 Task: Manage the "Contact Us" page in the site builder.
Action: Mouse moved to (1161, 83)
Screenshot: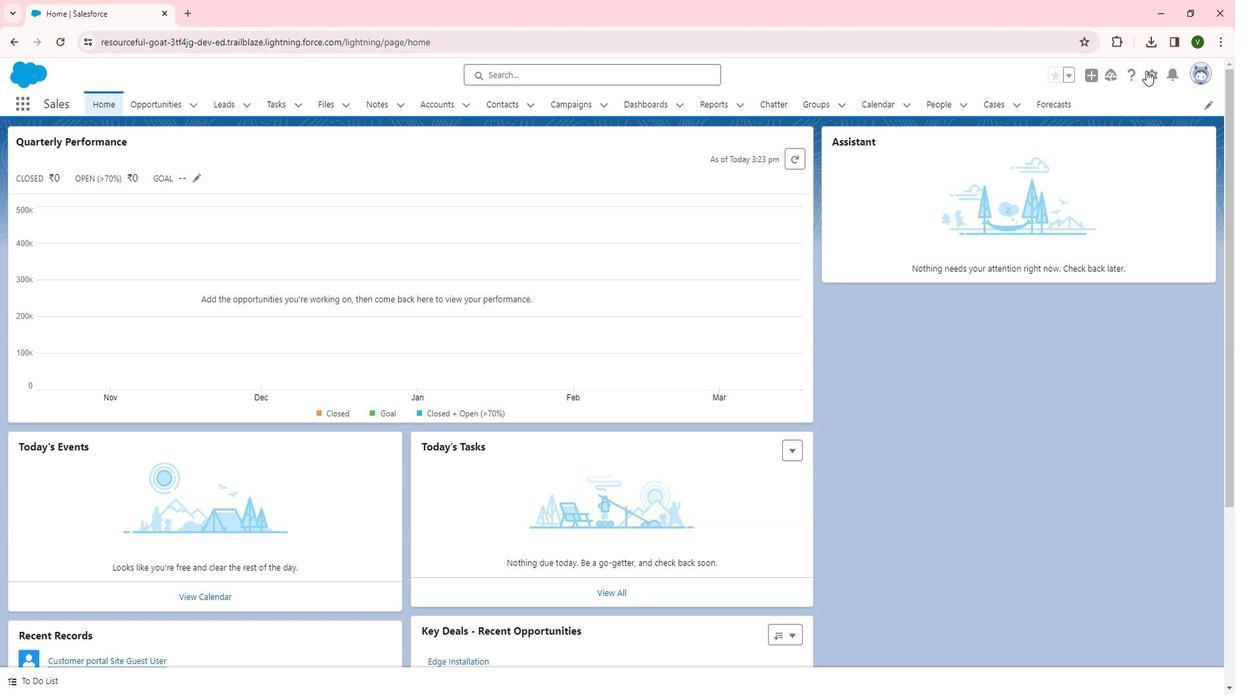 
Action: Mouse pressed left at (1161, 83)
Screenshot: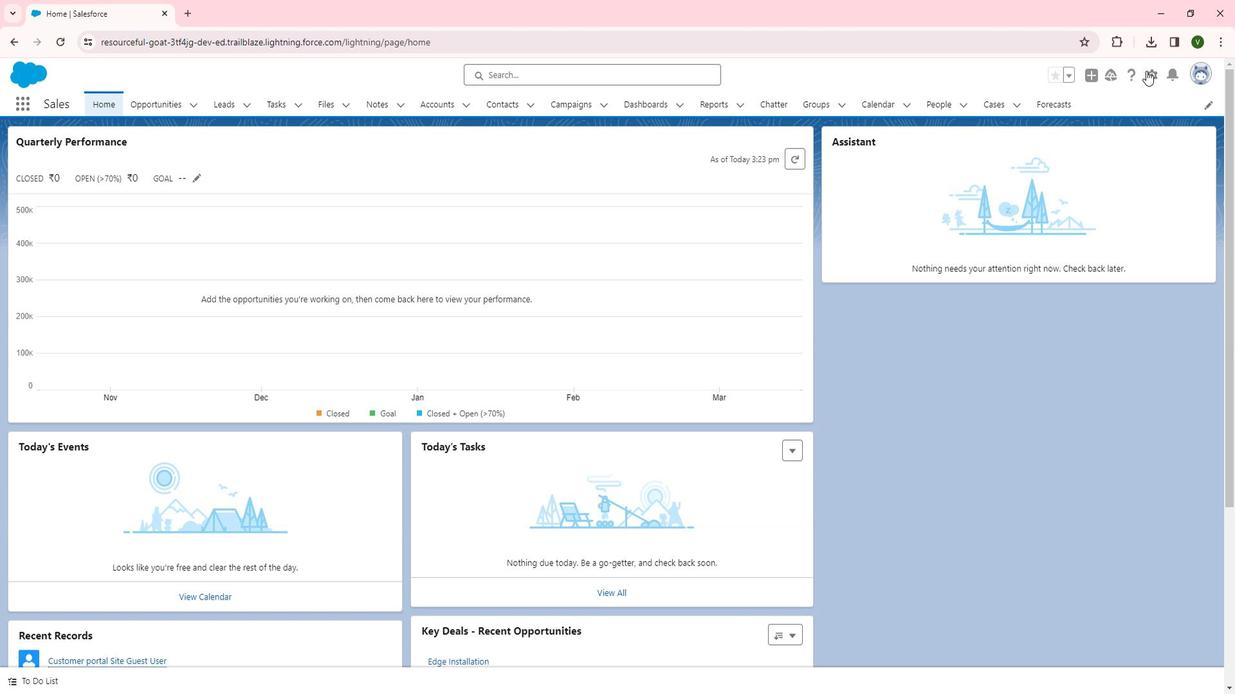 
Action: Mouse moved to (1102, 120)
Screenshot: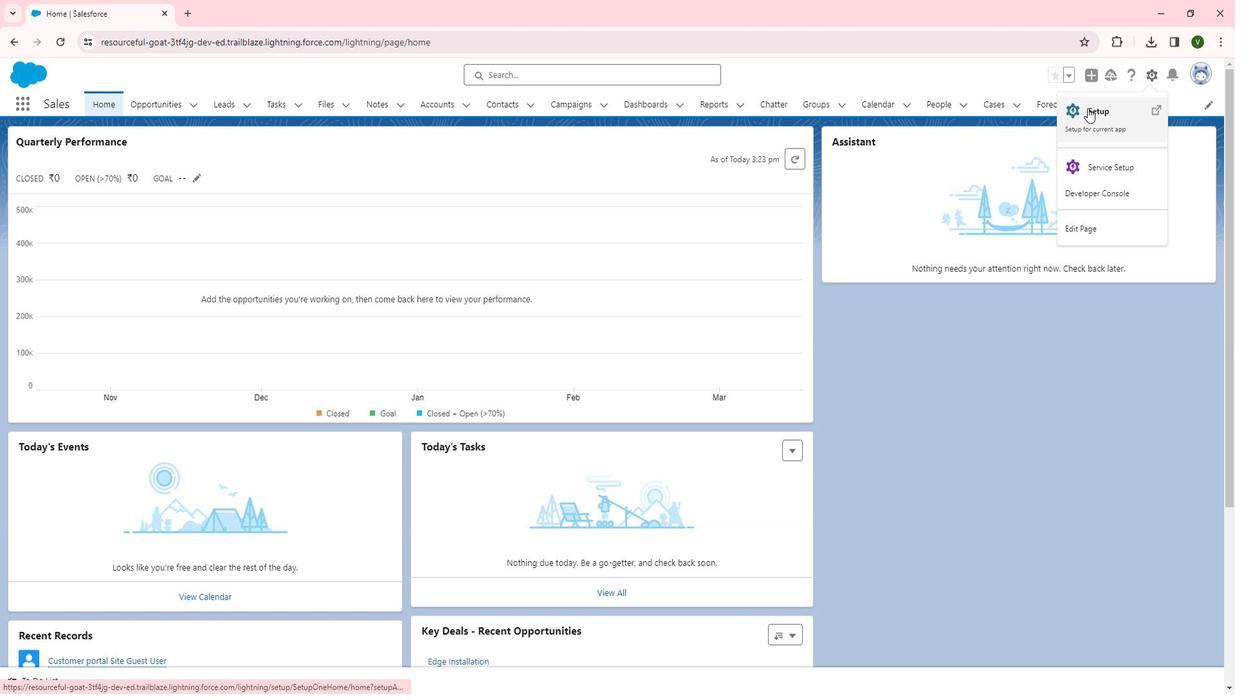 
Action: Mouse pressed left at (1102, 120)
Screenshot: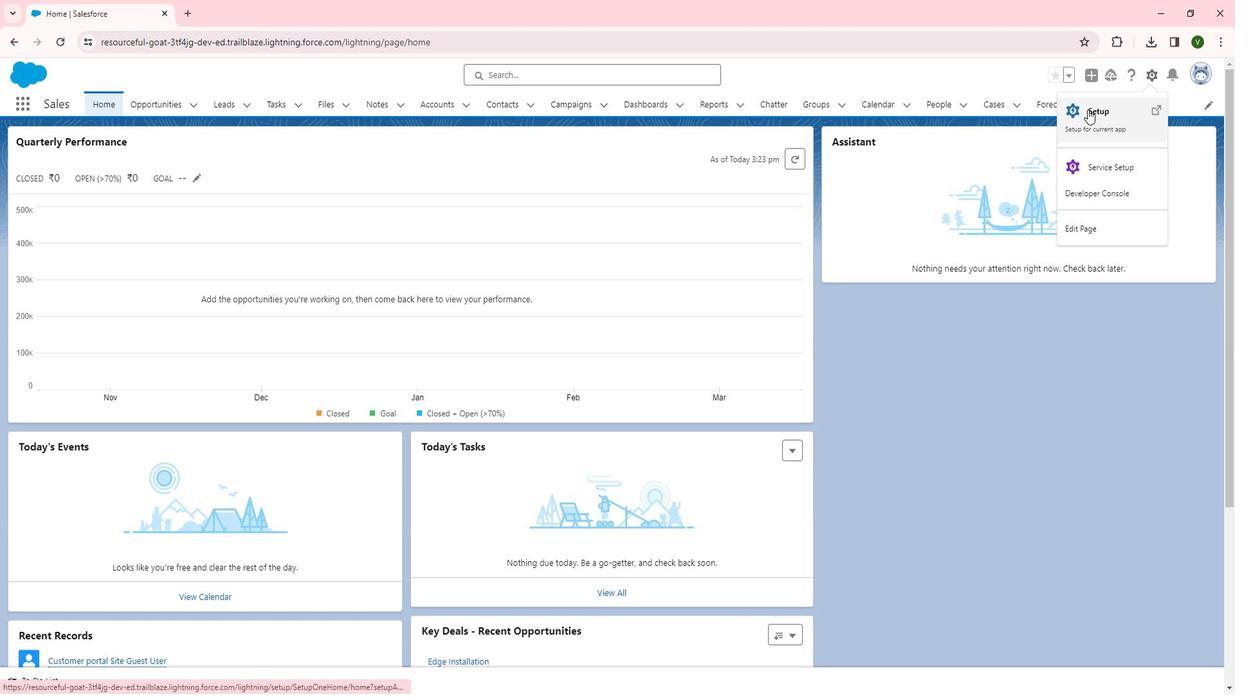 
Action: Mouse moved to (56, 508)
Screenshot: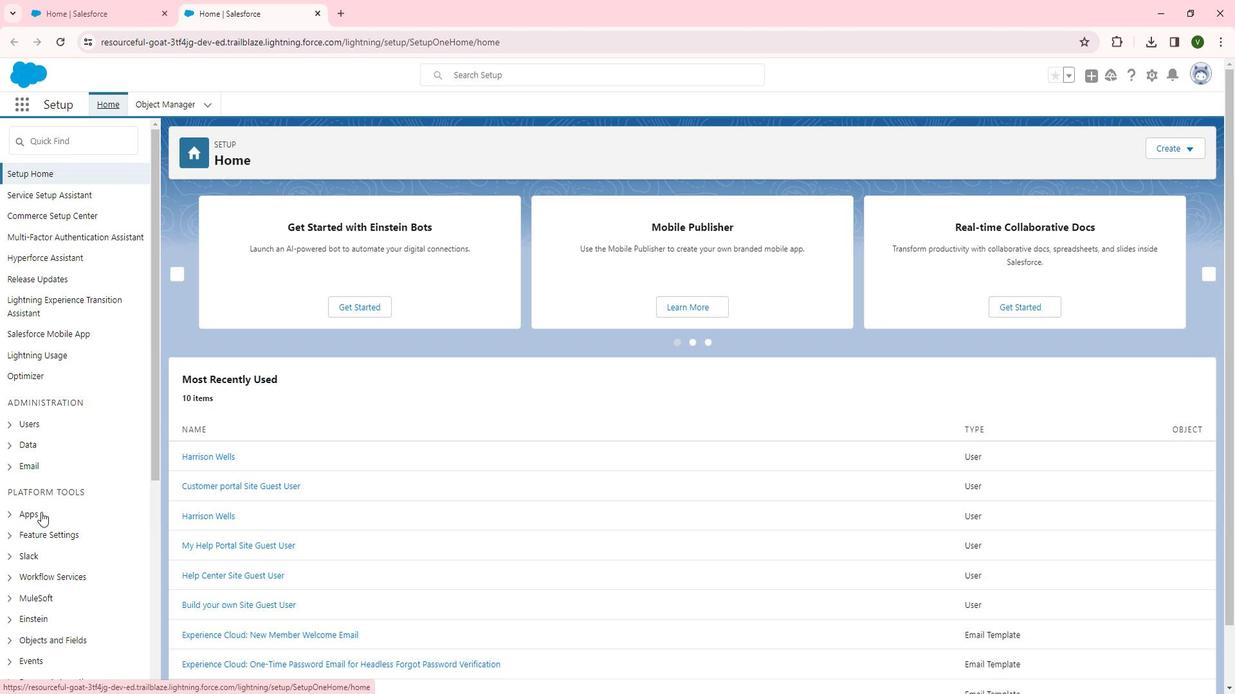 
Action: Mouse scrolled (56, 507) with delta (0, 0)
Screenshot: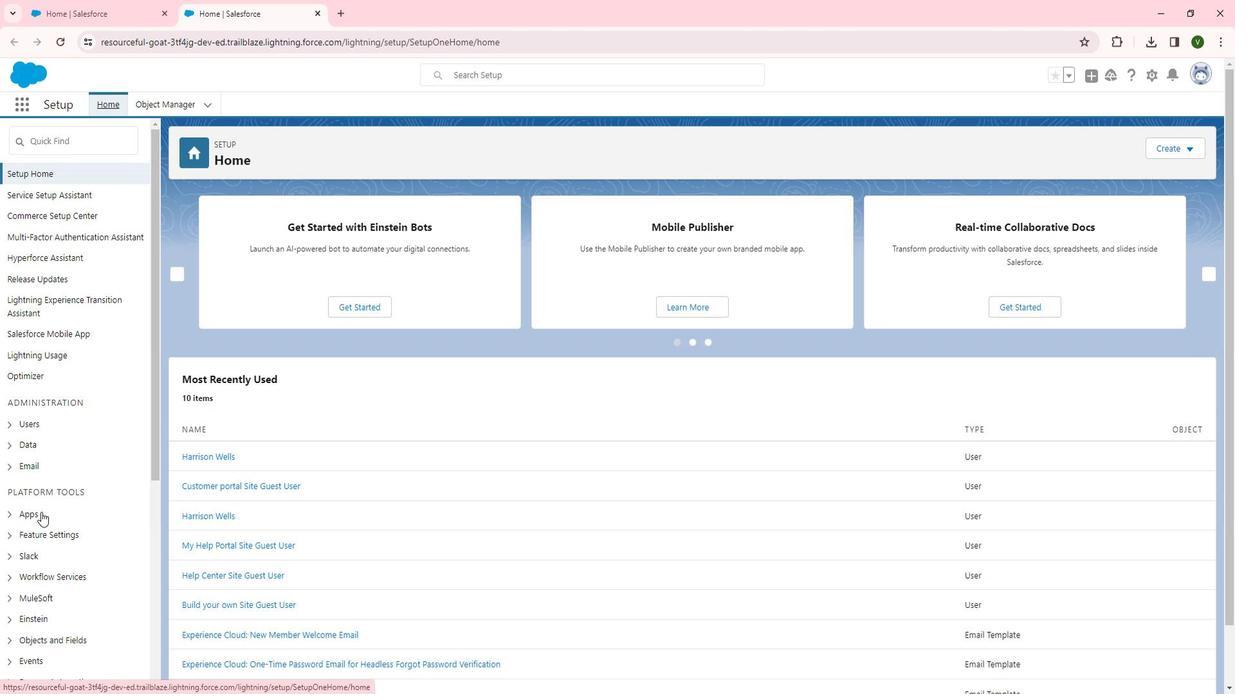 
Action: Mouse moved to (57, 508)
Screenshot: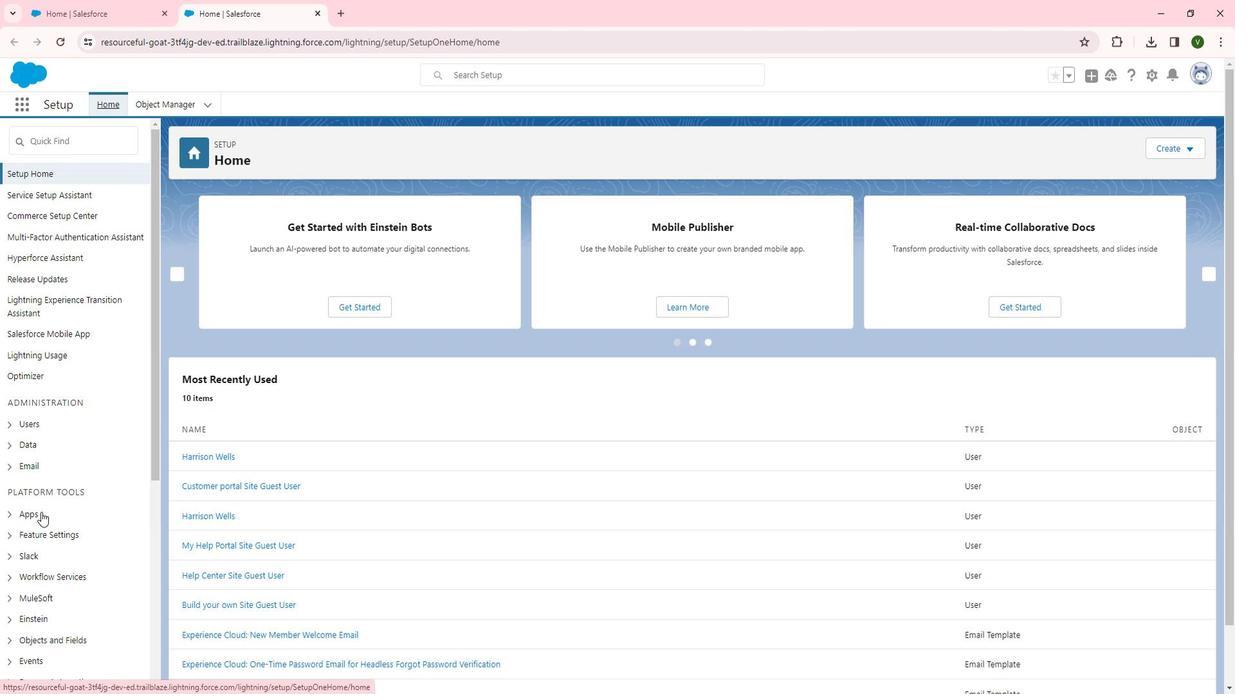 
Action: Mouse scrolled (57, 507) with delta (0, 0)
Screenshot: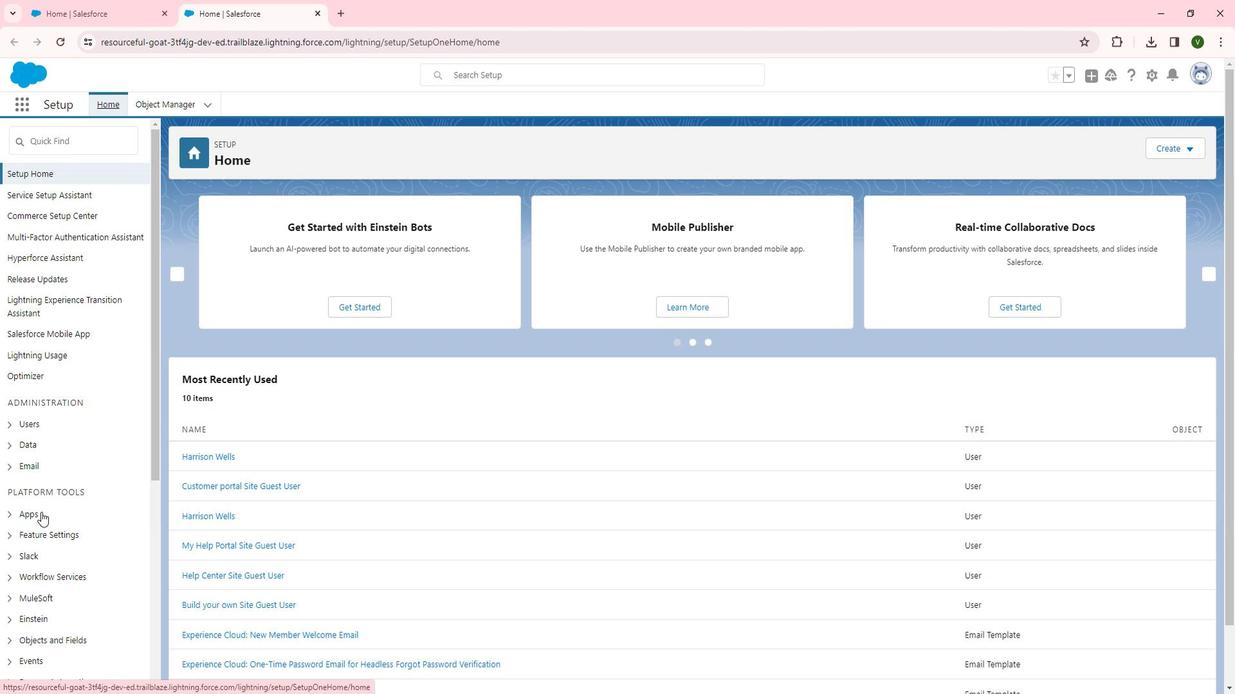 
Action: Mouse moved to (66, 398)
Screenshot: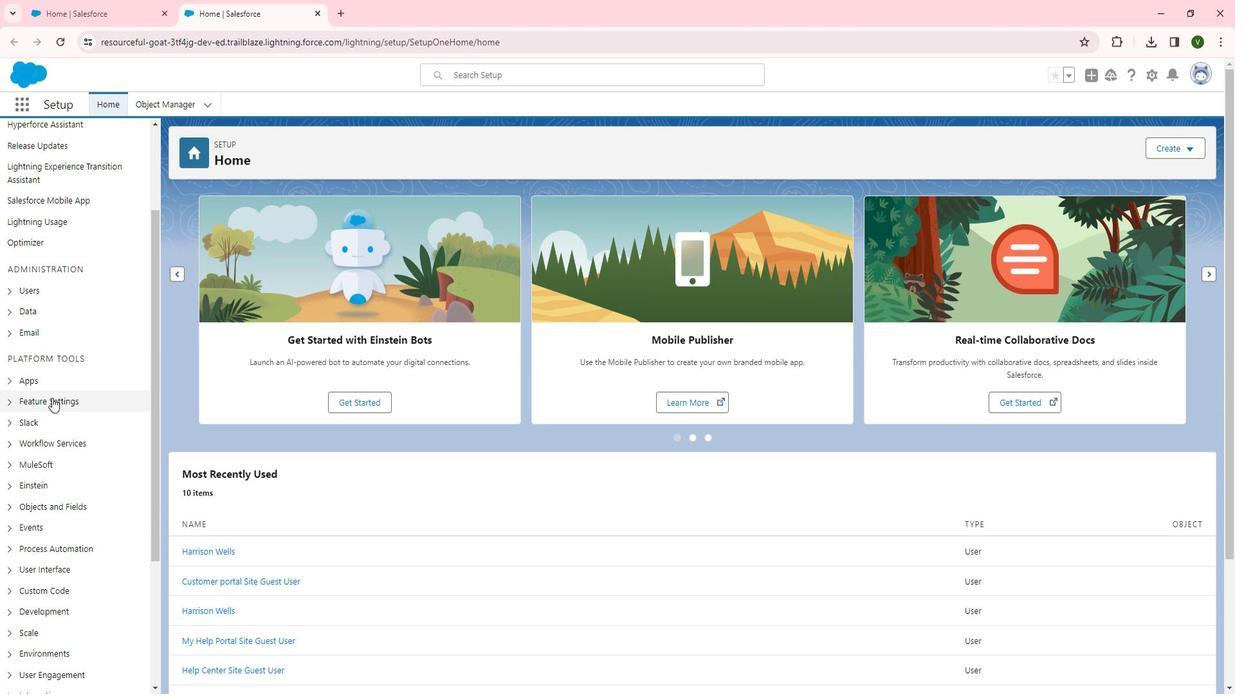
Action: Mouse pressed left at (66, 398)
Screenshot: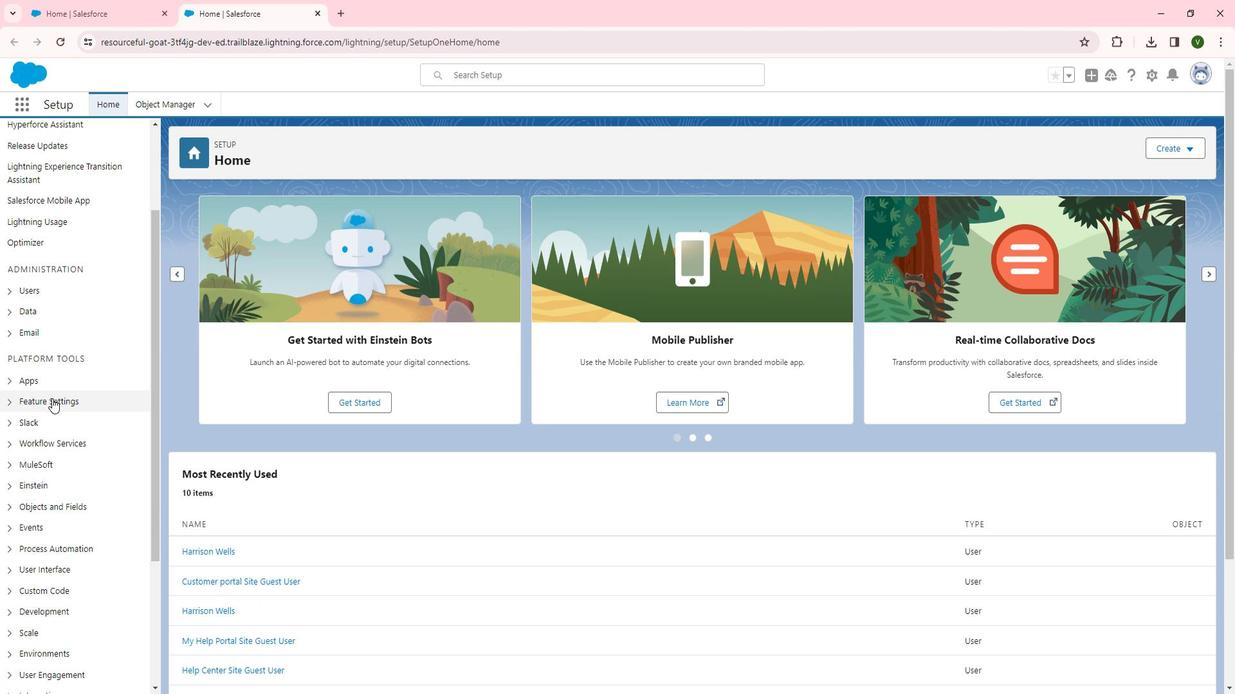 
Action: Mouse scrolled (66, 398) with delta (0, 0)
Screenshot: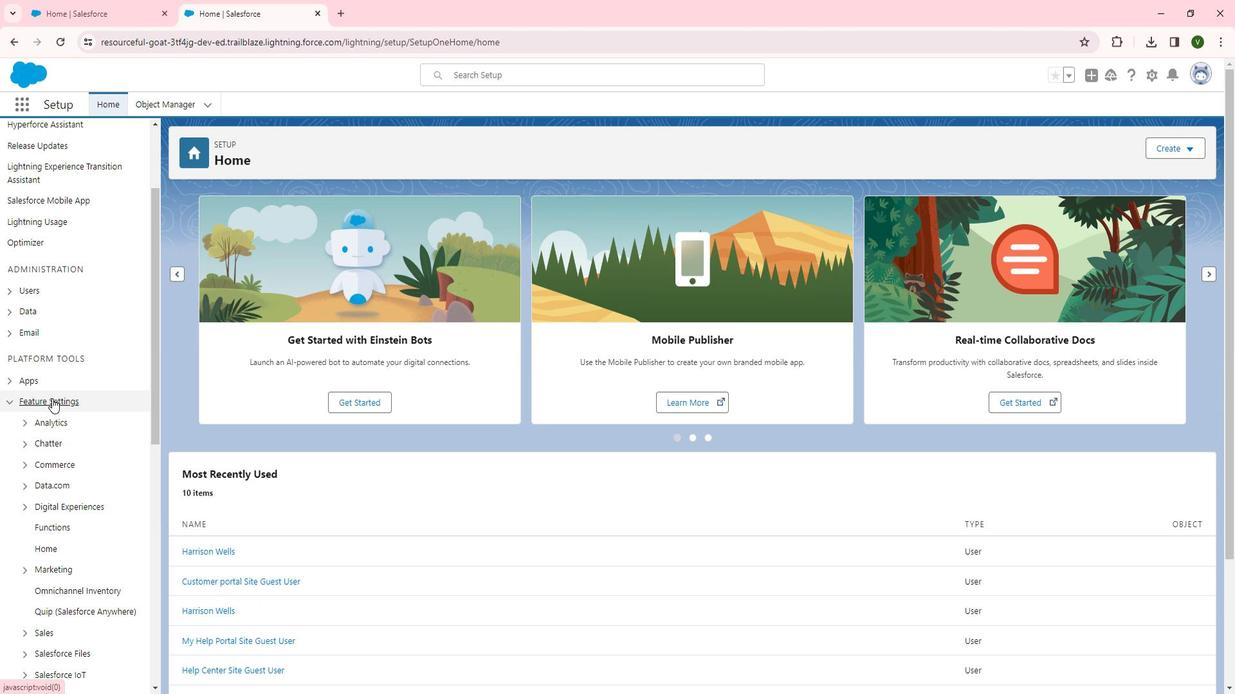 
Action: Mouse moved to (70, 434)
Screenshot: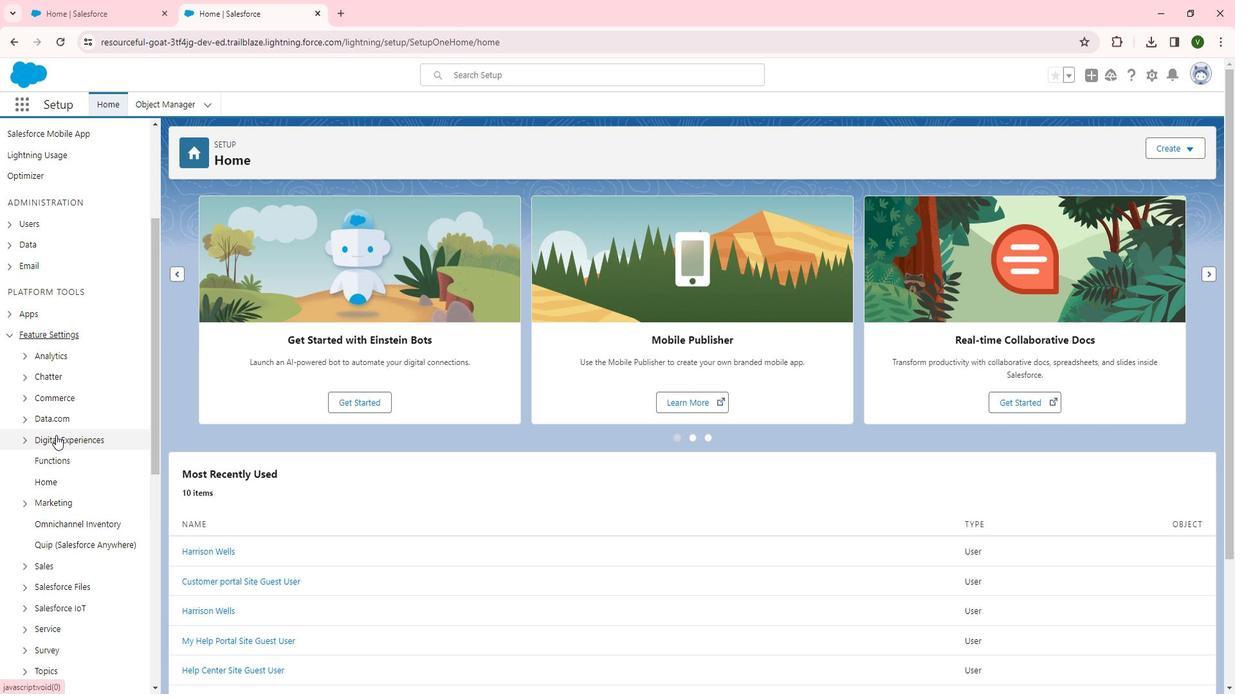 
Action: Mouse pressed left at (70, 434)
Screenshot: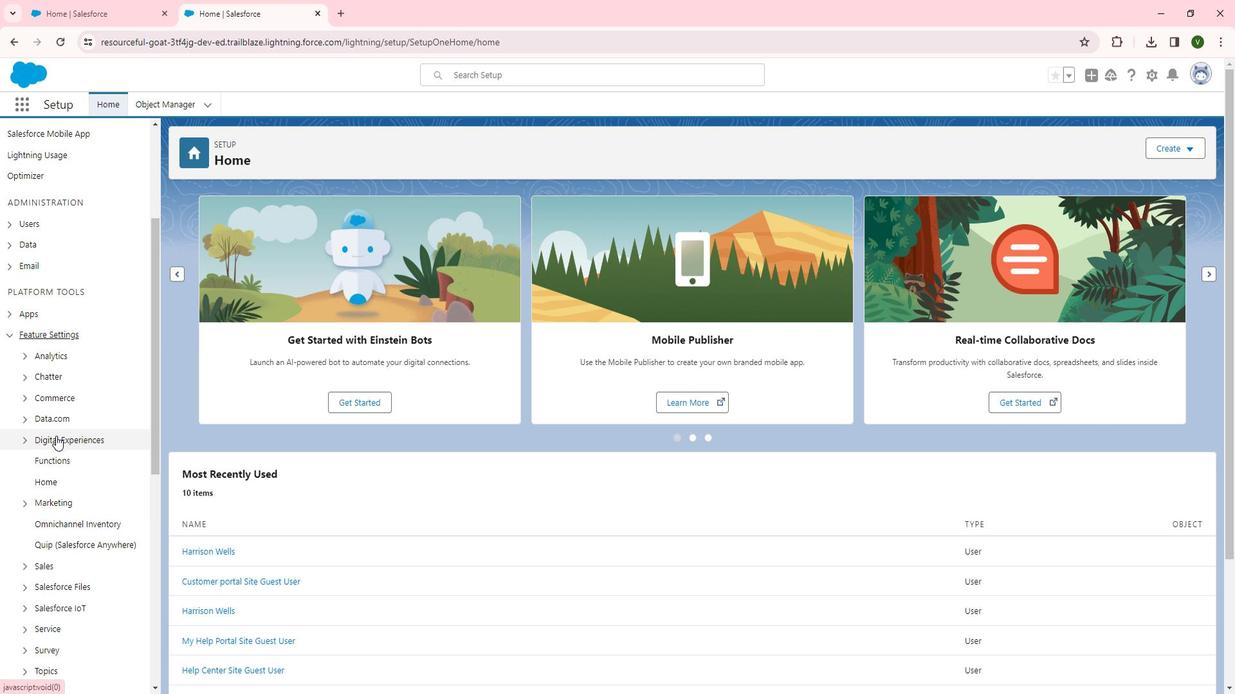 
Action: Mouse scrolled (70, 434) with delta (0, 0)
Screenshot: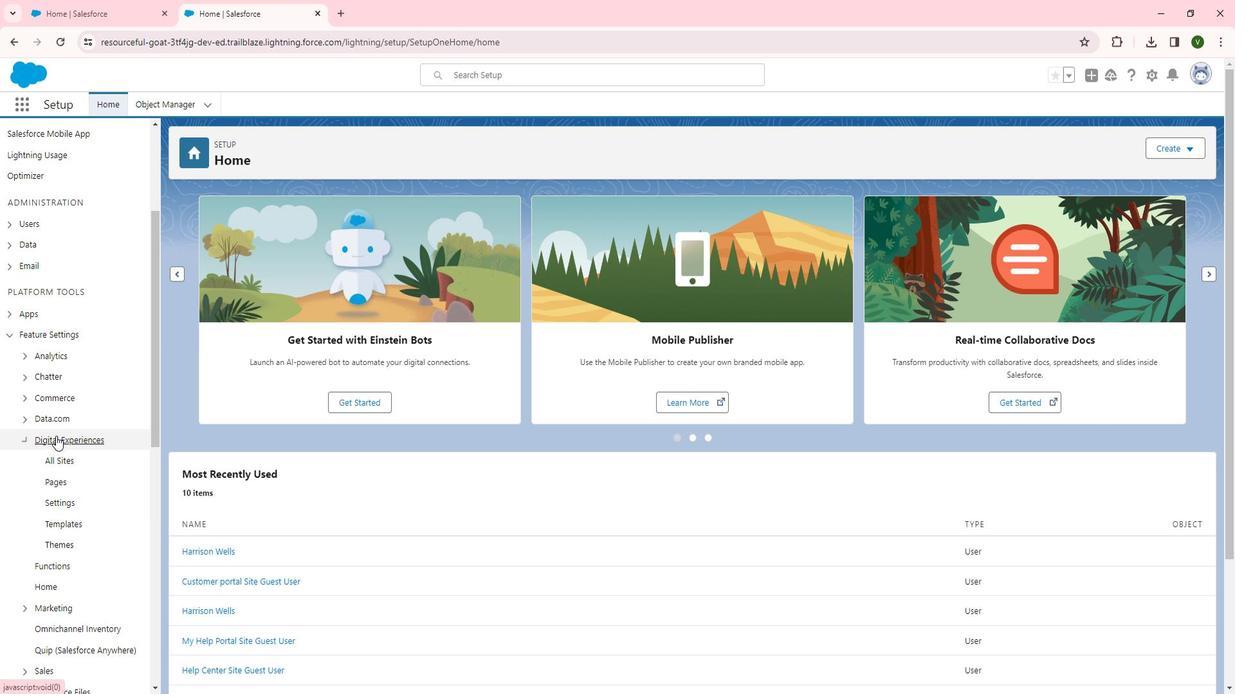 
Action: Mouse moved to (77, 394)
Screenshot: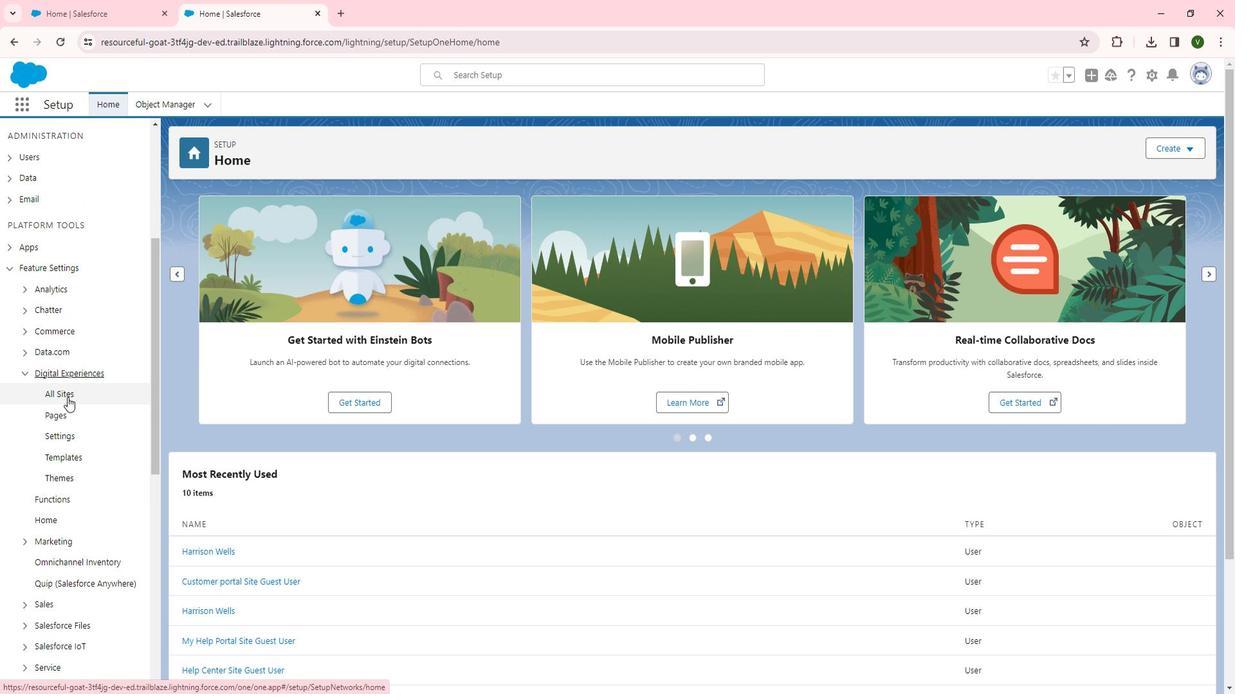 
Action: Mouse pressed left at (77, 394)
Screenshot: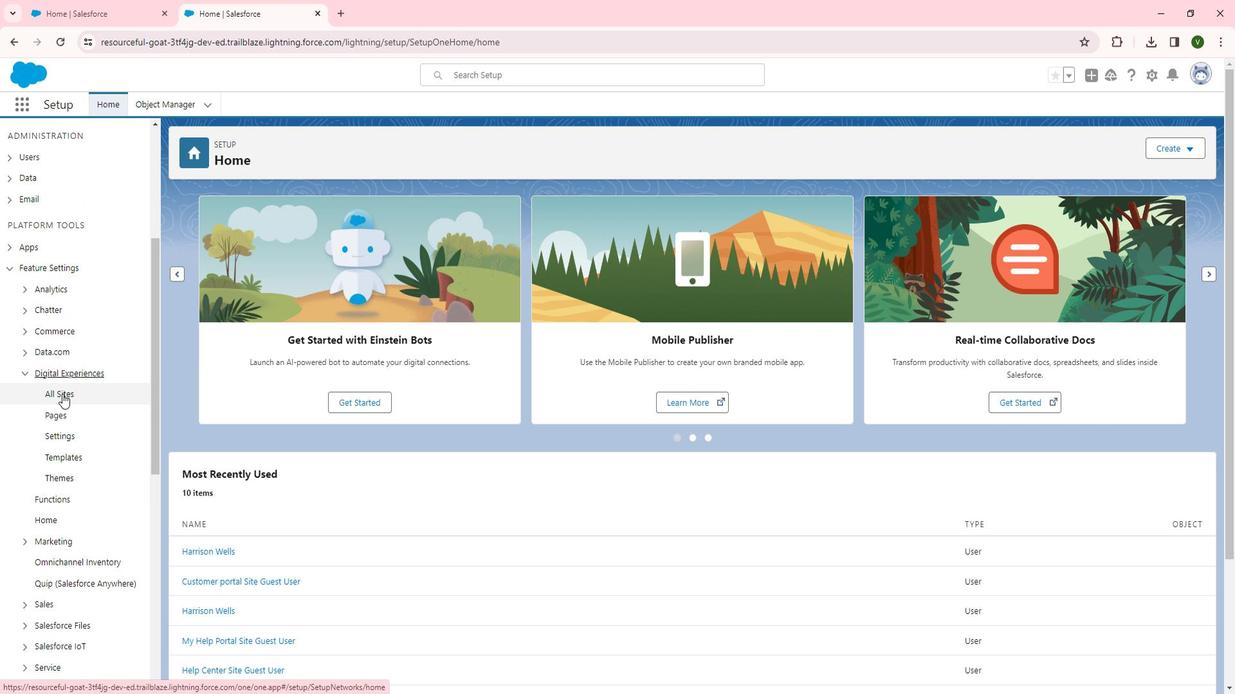 
Action: Mouse moved to (231, 344)
Screenshot: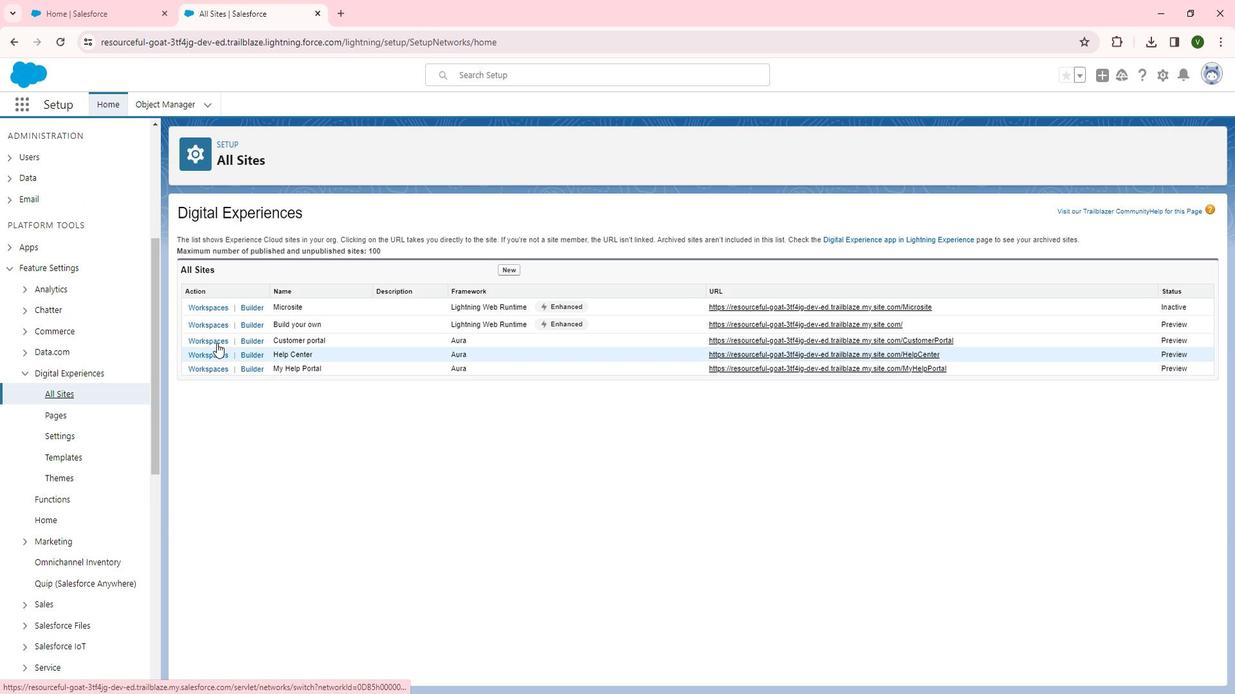 
Action: Mouse pressed left at (231, 344)
Screenshot: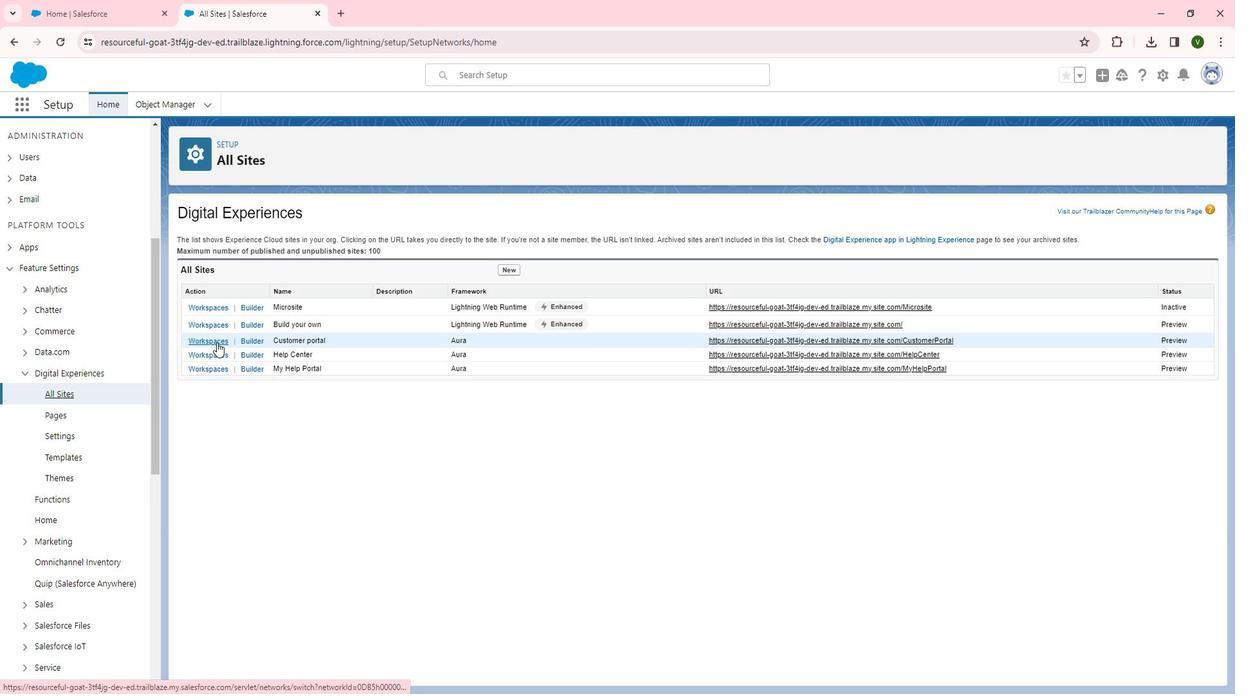 
Action: Mouse moved to (158, 268)
Screenshot: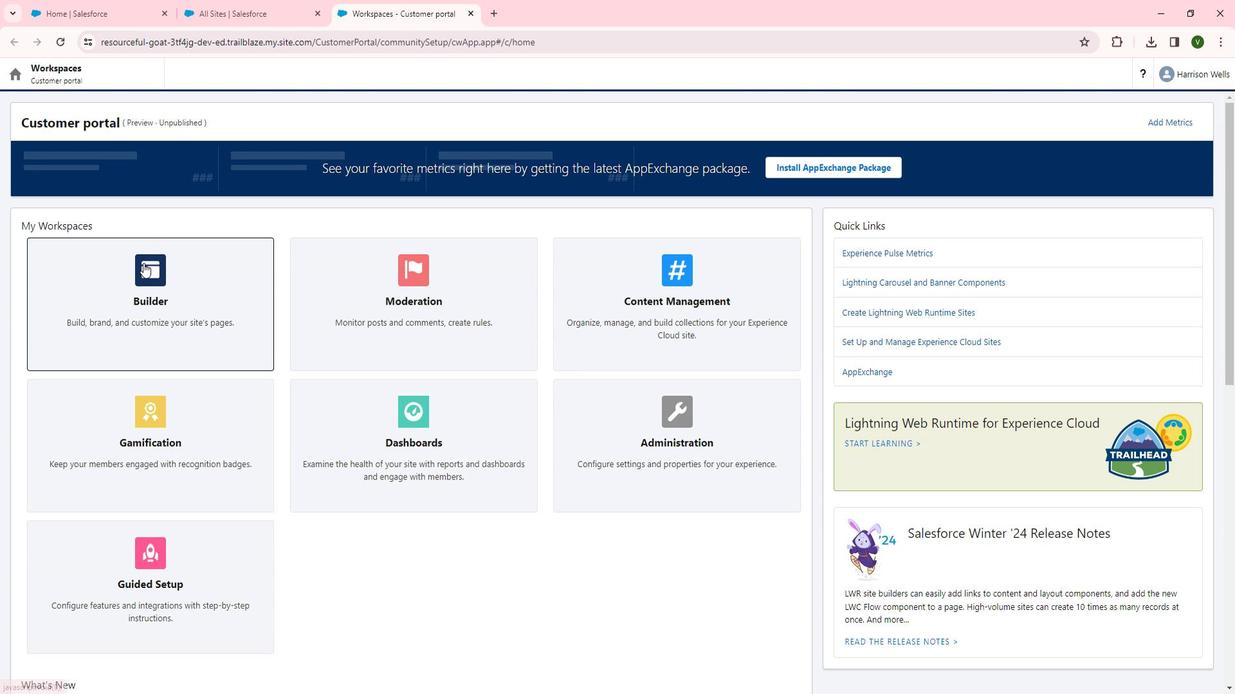 
Action: Mouse pressed left at (158, 268)
Screenshot: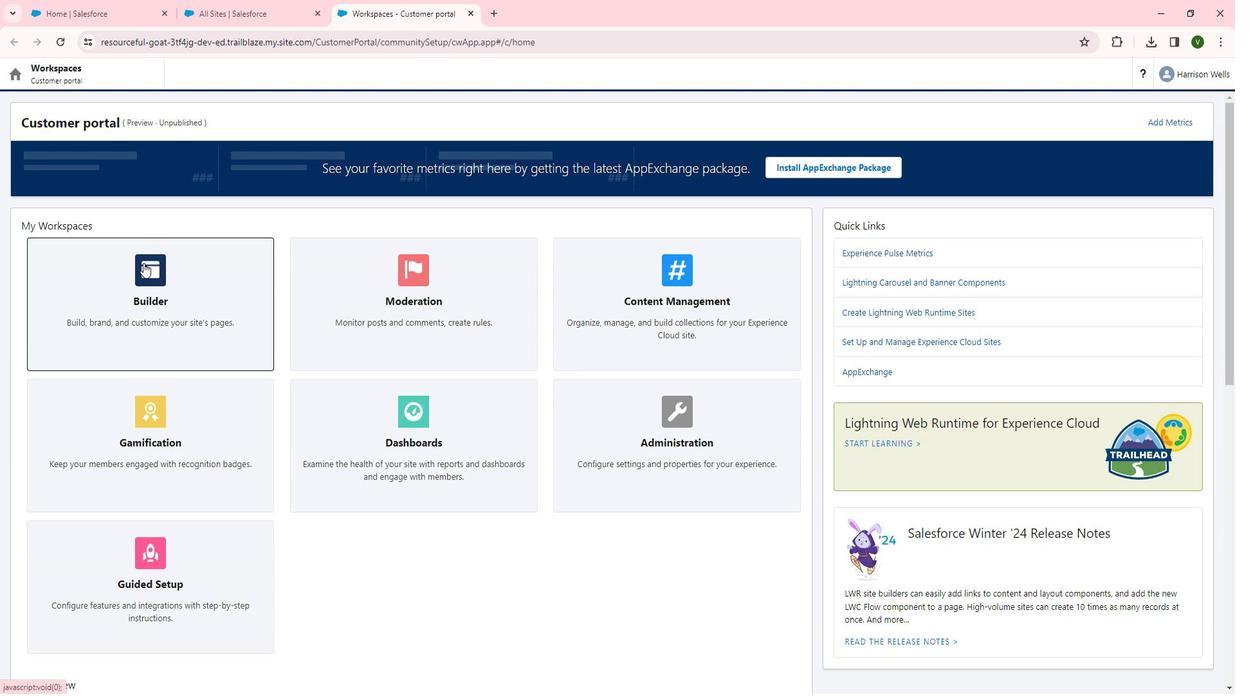 
Action: Mouse moved to (191, 91)
Screenshot: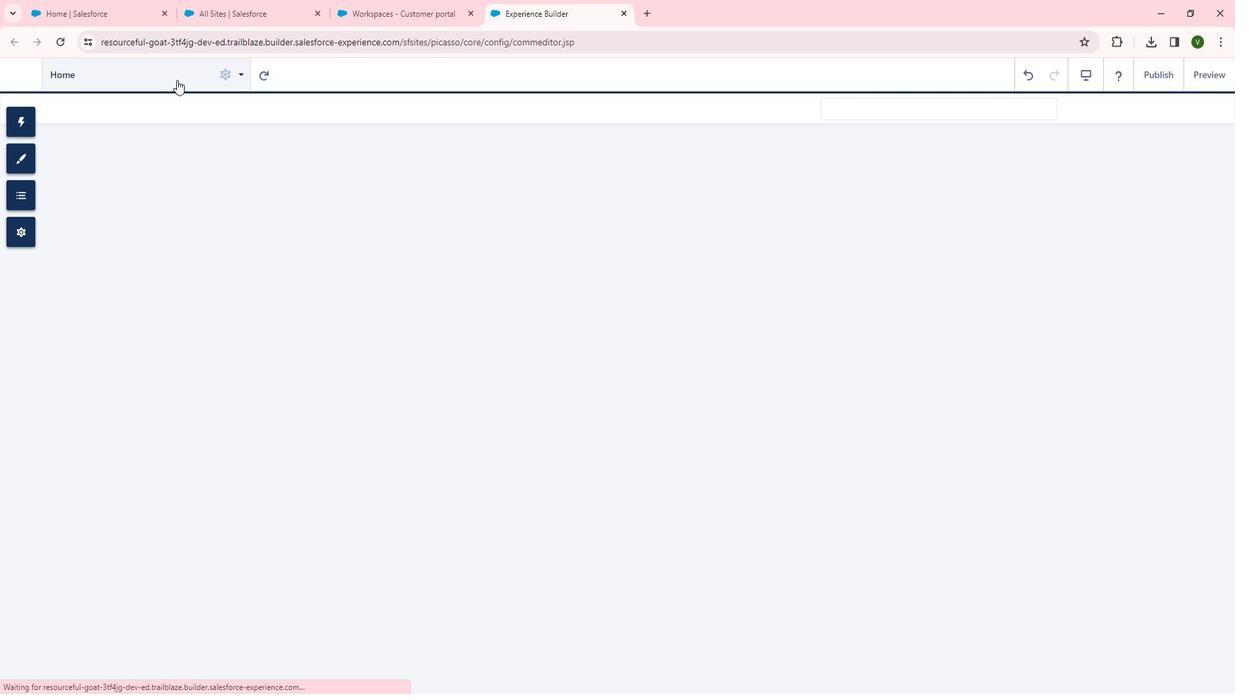 
Action: Mouse pressed left at (191, 91)
Screenshot: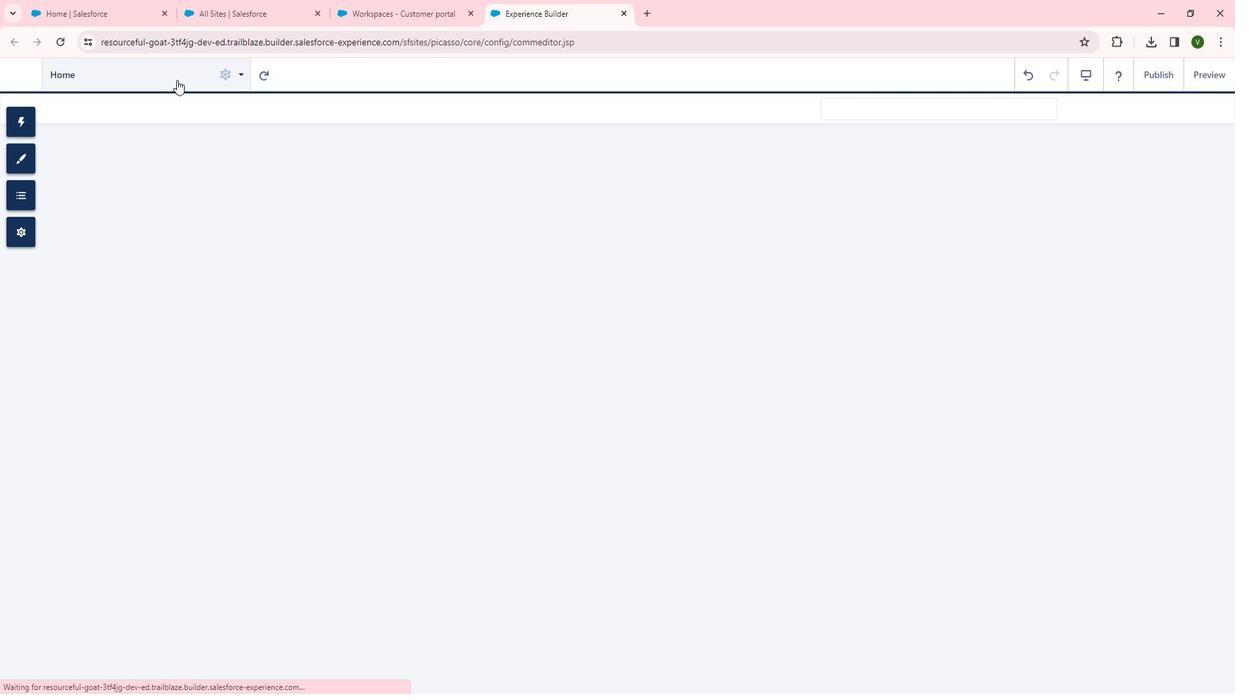 
Action: Mouse moved to (117, 256)
Screenshot: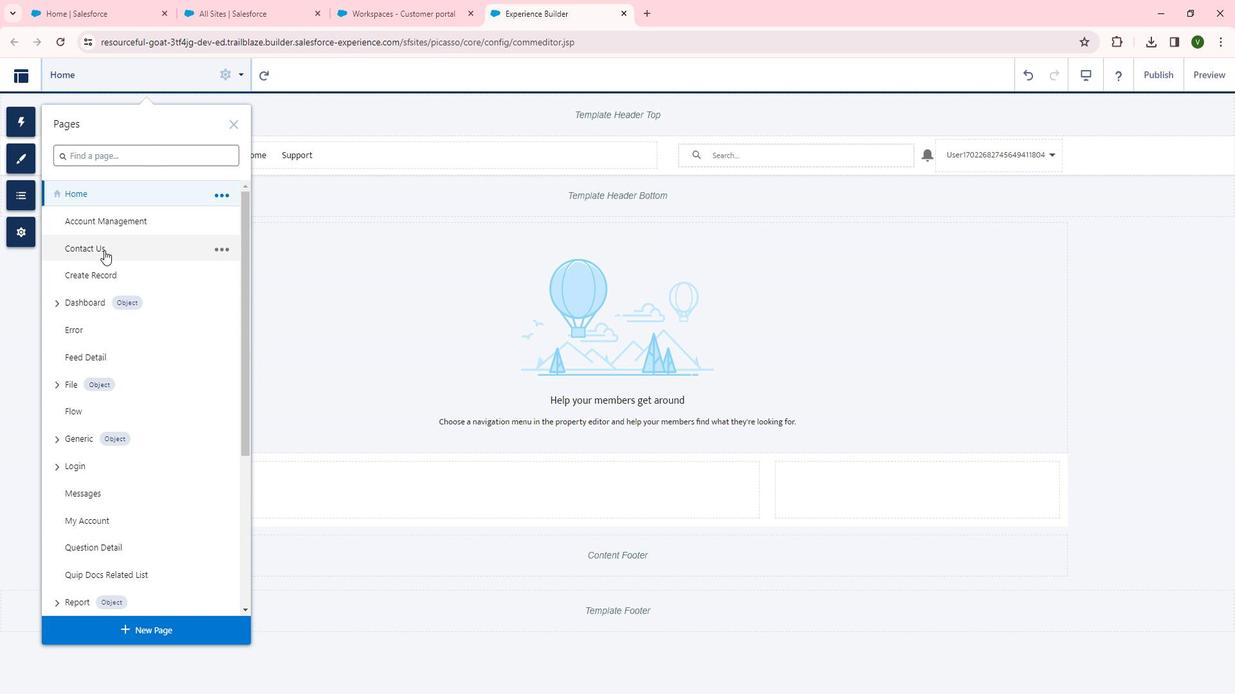 
Action: Mouse pressed left at (117, 256)
Screenshot: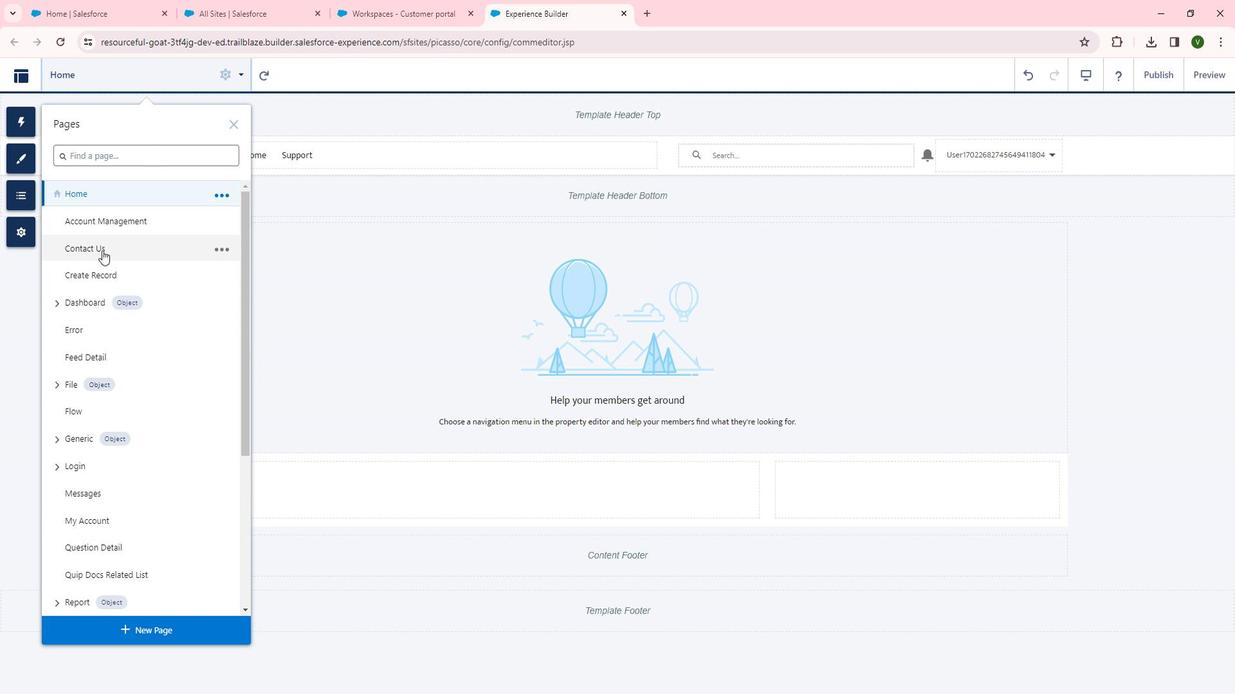 
Action: Mouse moved to (652, 291)
Screenshot: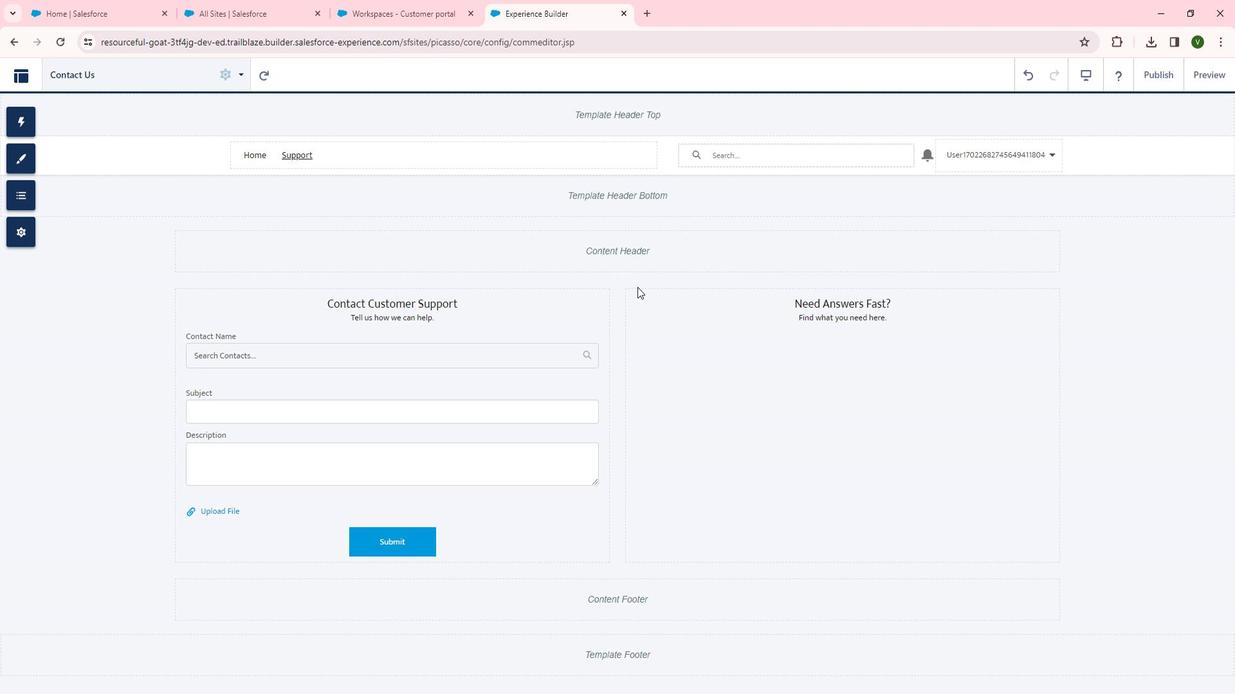 
Action: Mouse scrolled (652, 290) with delta (0, 0)
Screenshot: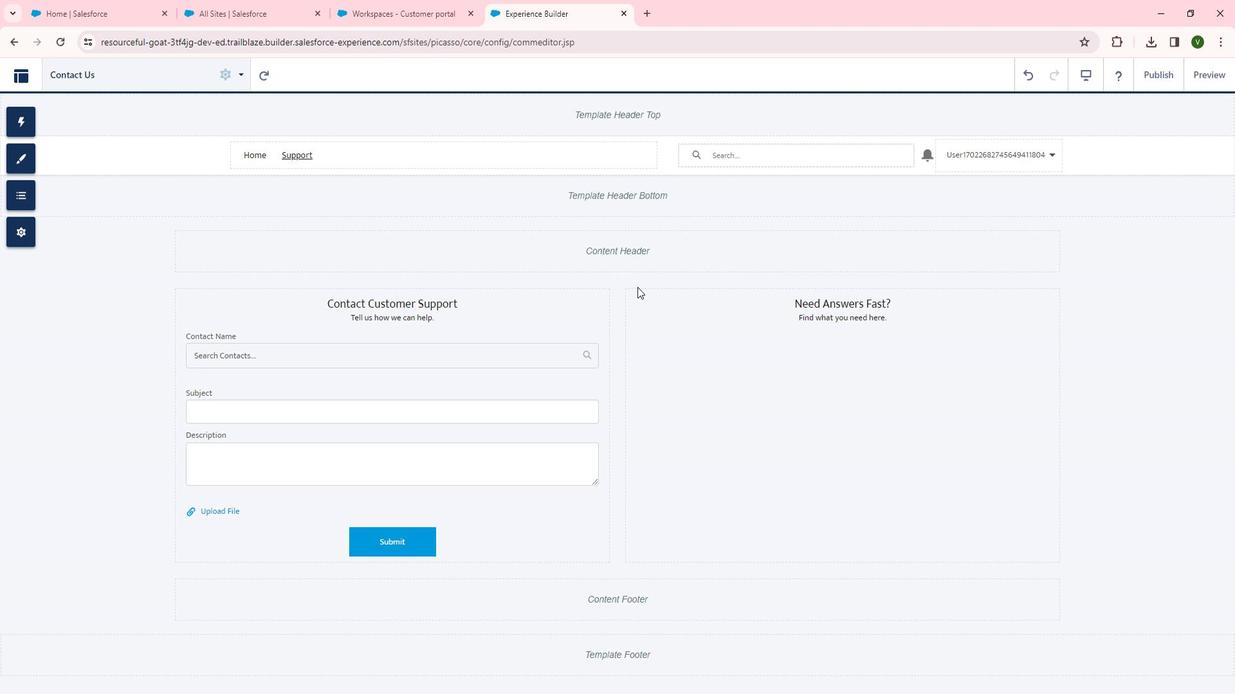 
Action: Mouse moved to (822, 310)
Screenshot: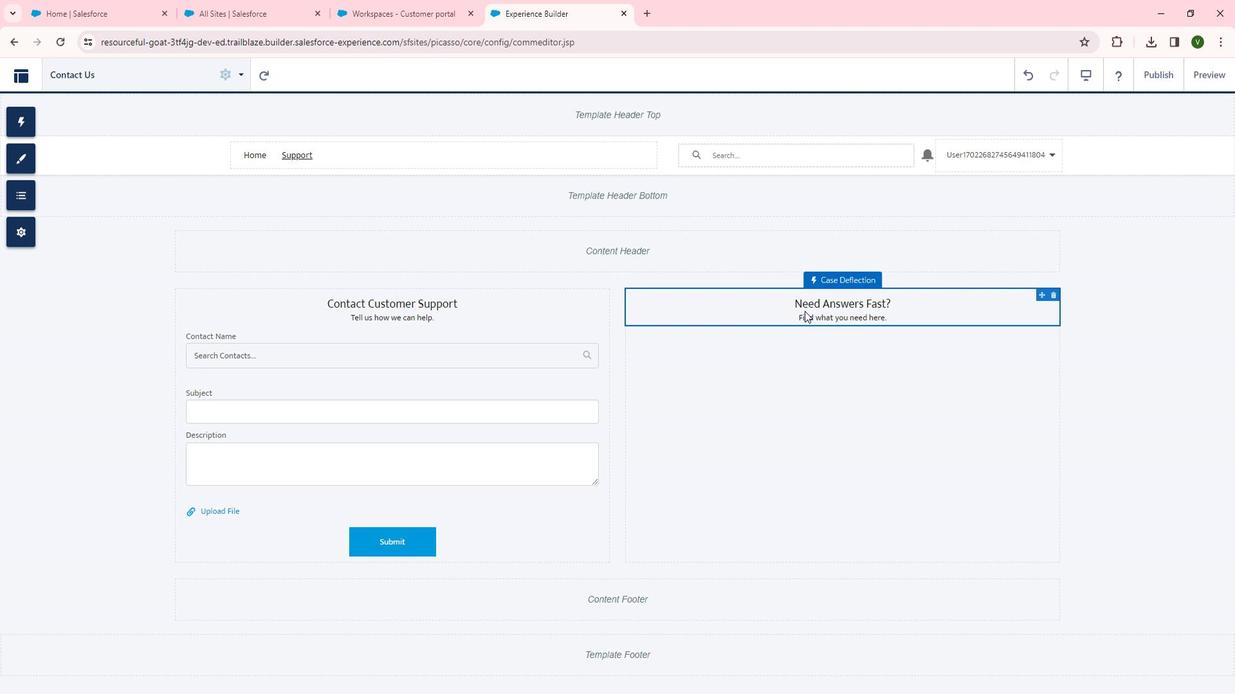 
Action: Mouse pressed left at (822, 310)
Screenshot: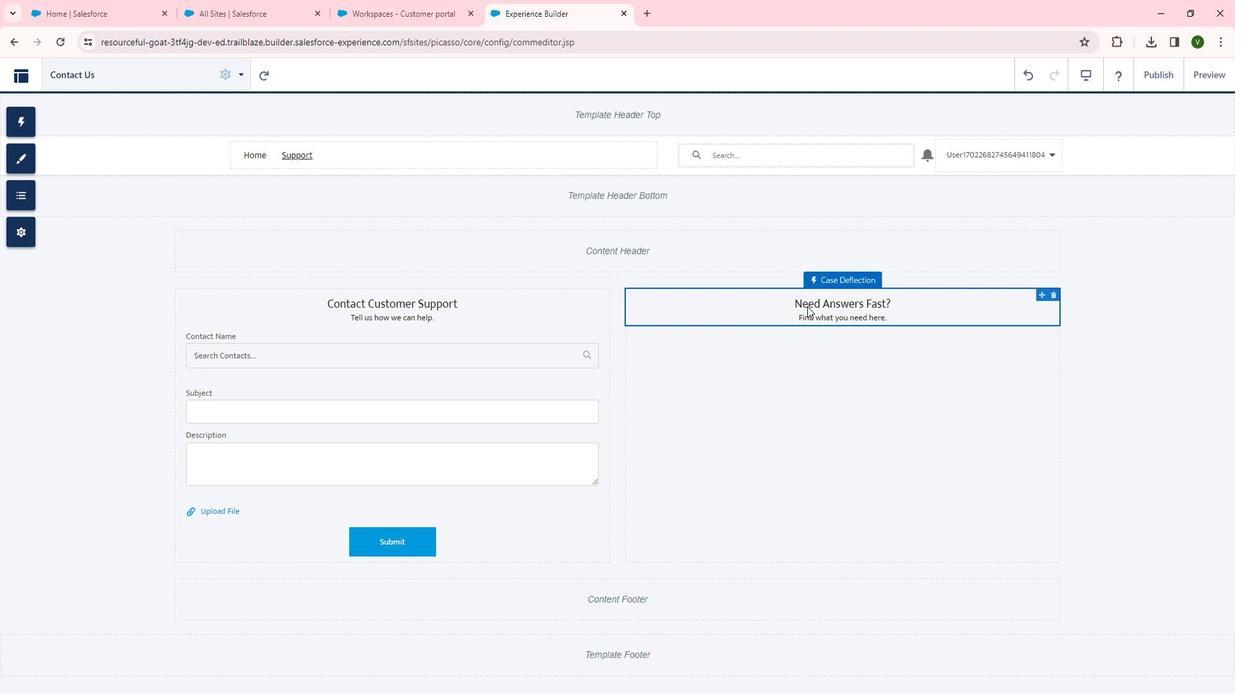 
Action: Mouse moved to (1062, 218)
Screenshot: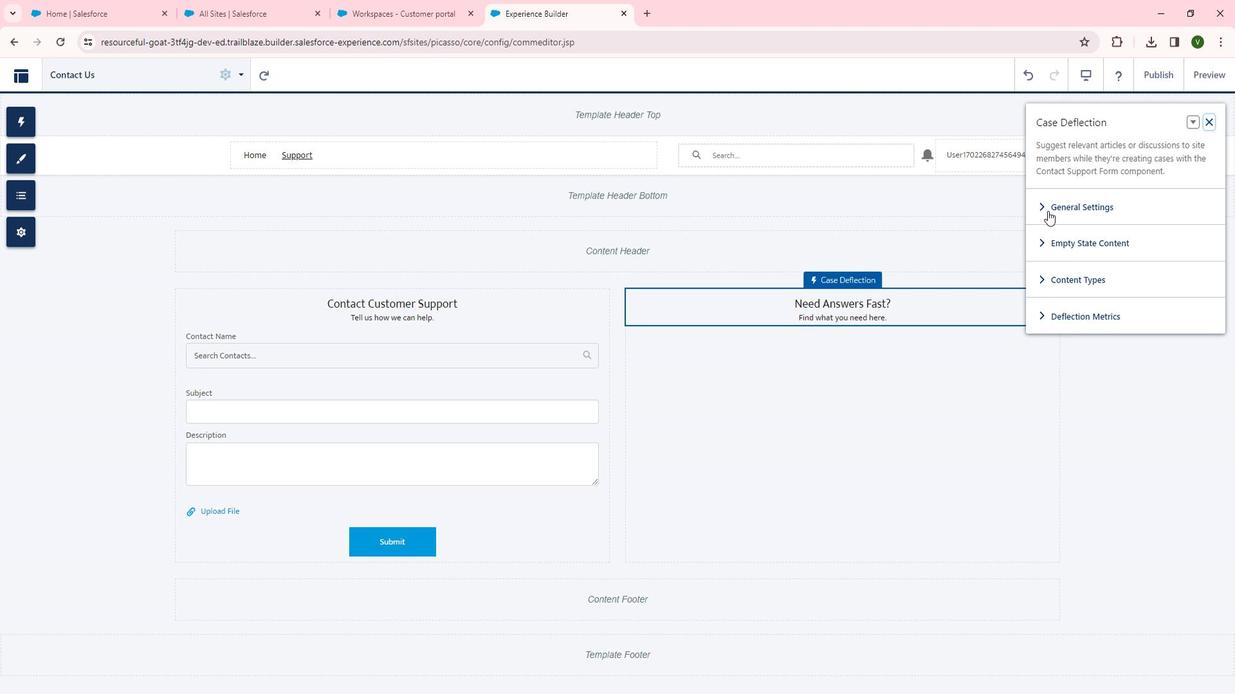 
Action: Mouse pressed left at (1062, 218)
Screenshot: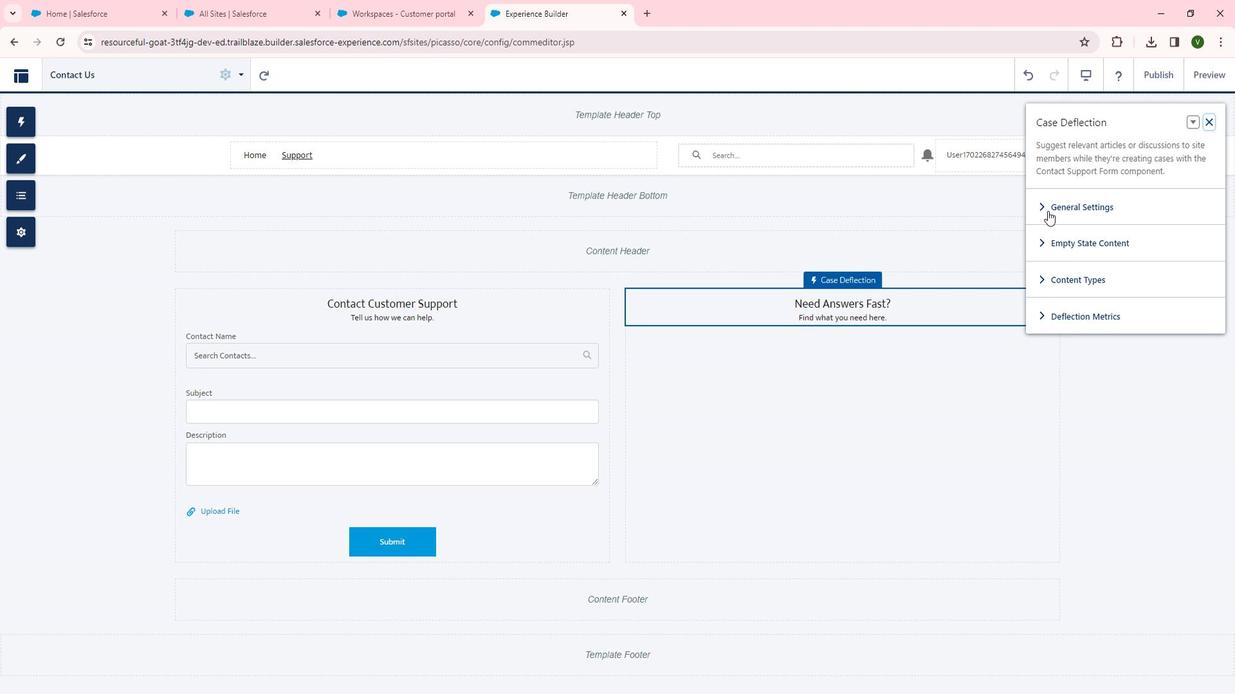 
Action: Mouse moved to (1088, 355)
Screenshot: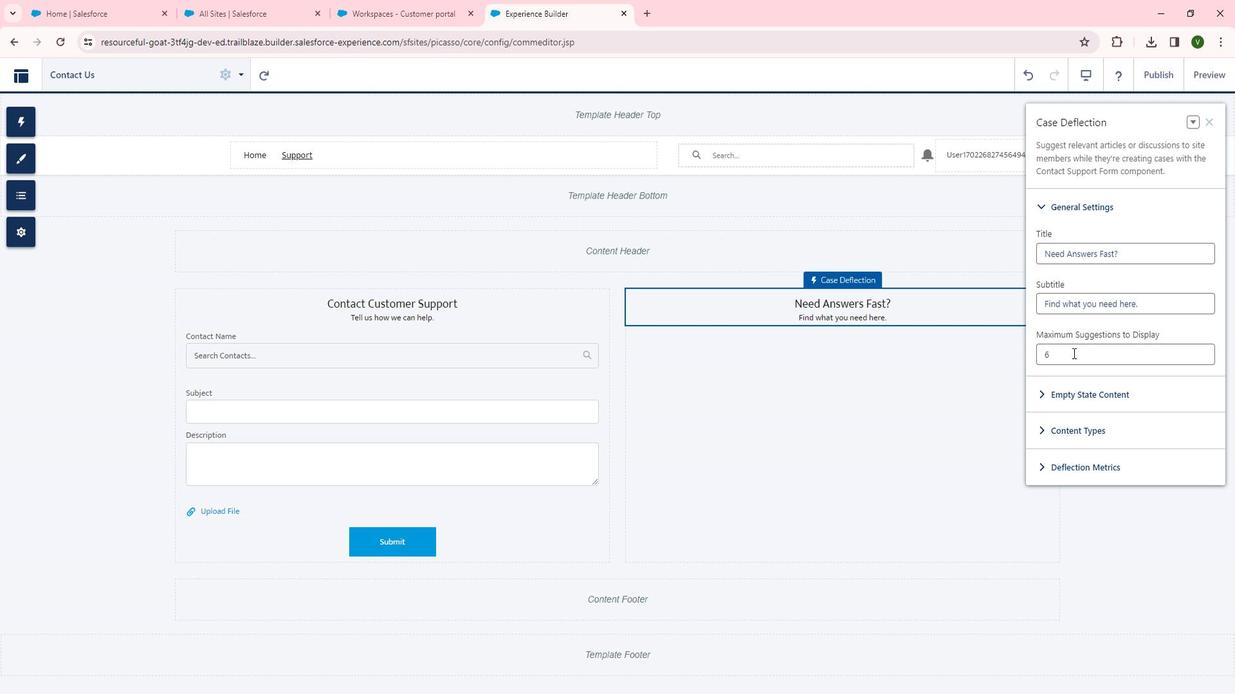 
Action: Mouse pressed left at (1088, 355)
Screenshot: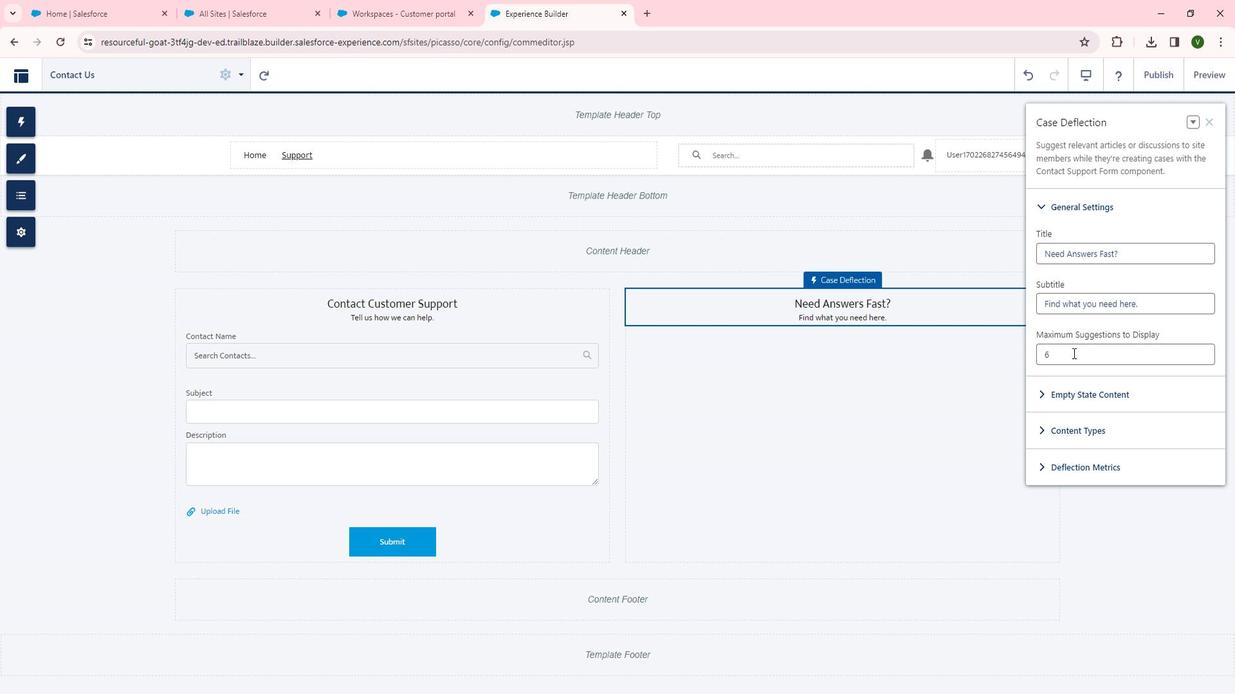 
Action: Mouse moved to (1088, 355)
Screenshot: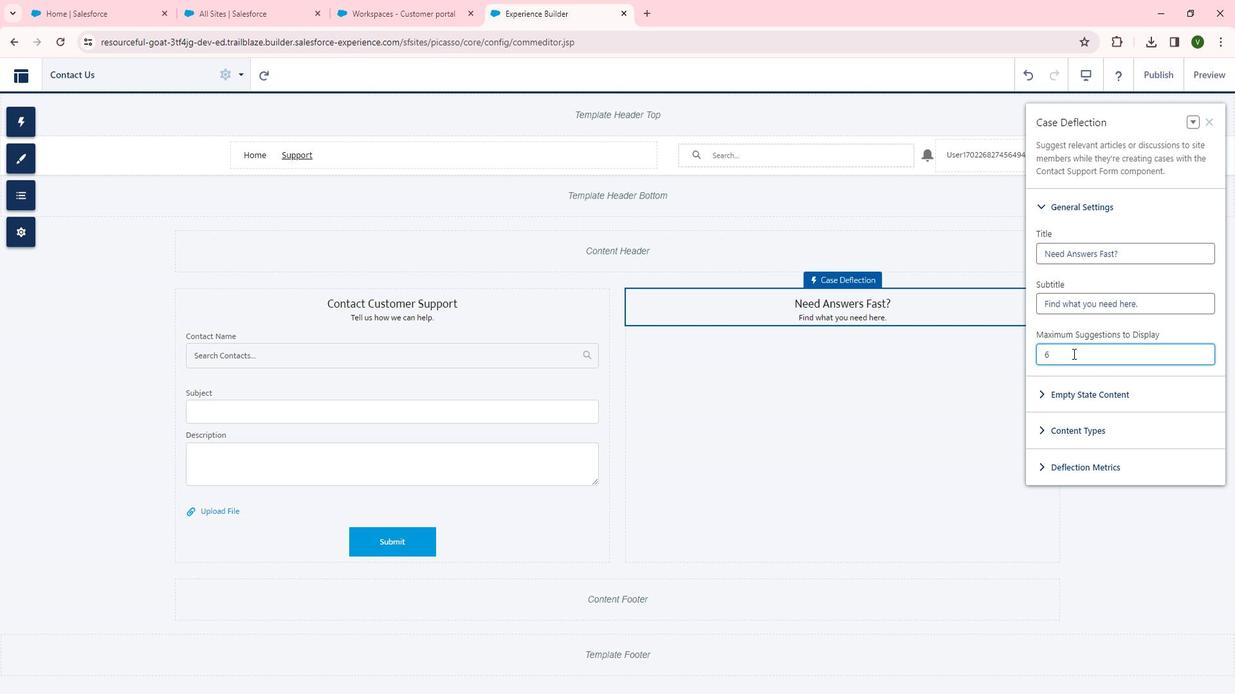 
Action: Key pressed <Key.backspace>1
Screenshot: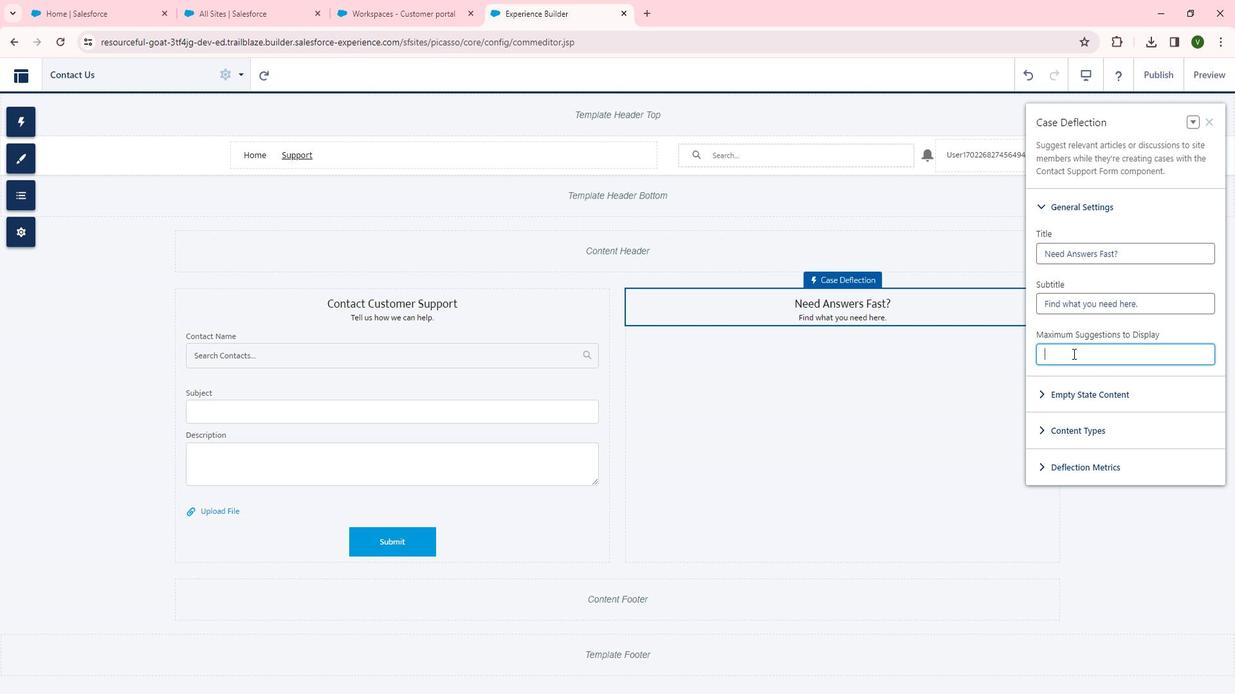
Action: Mouse moved to (1088, 356)
Screenshot: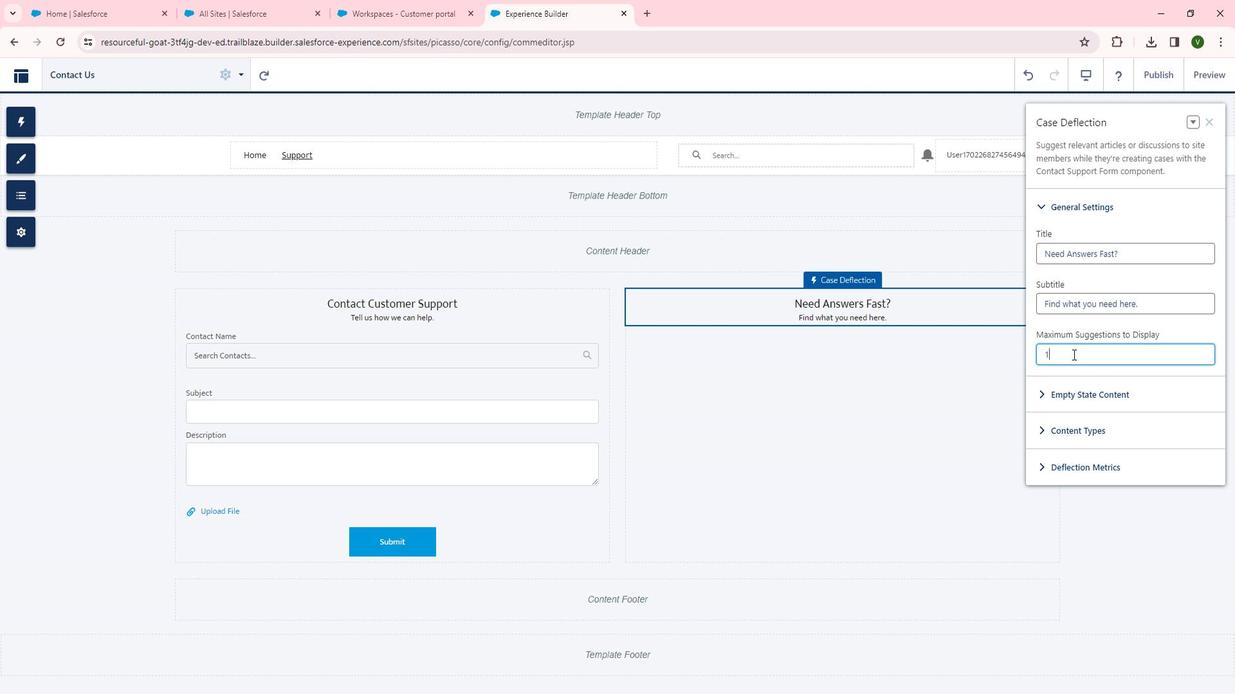 
Action: Key pressed 2
Screenshot: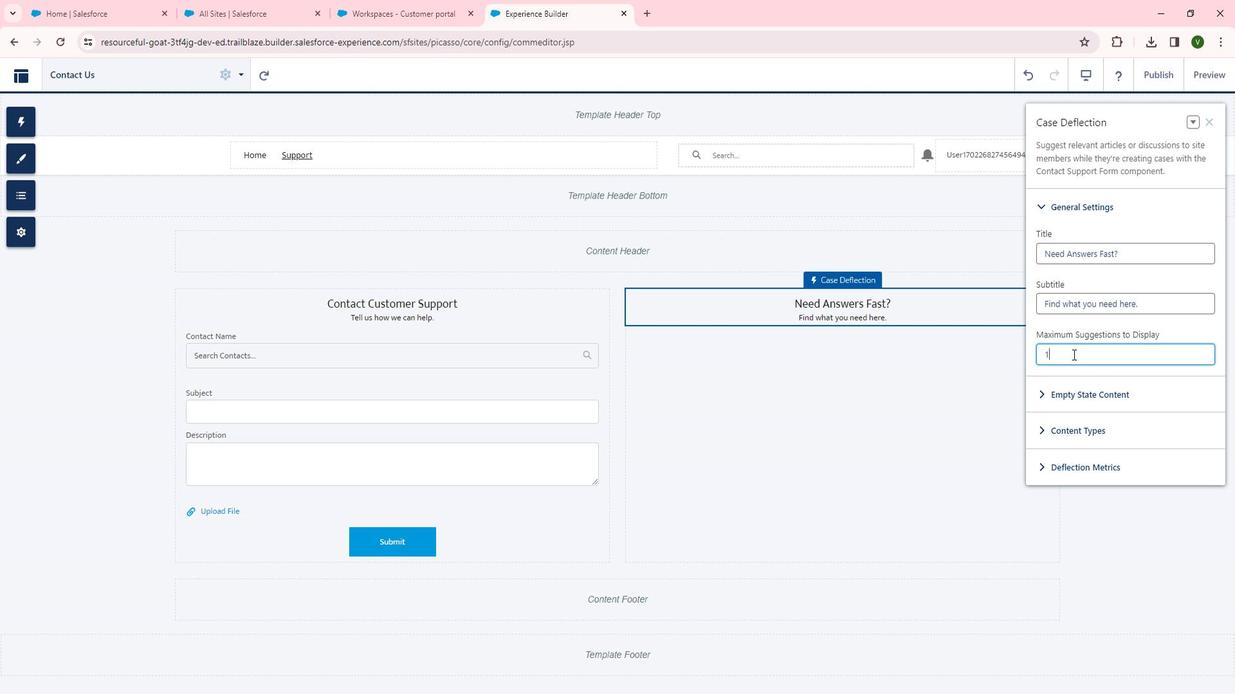 
Action: Mouse moved to (1017, 416)
Screenshot: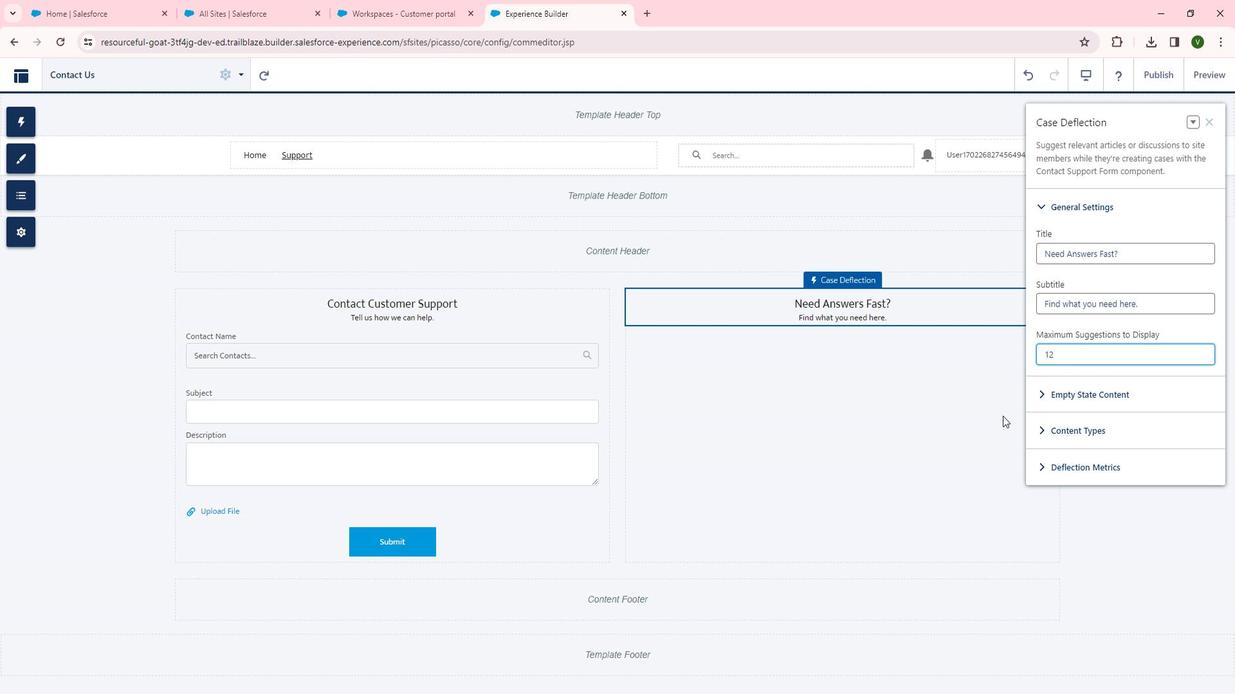 
